 Task: Use the formula "ASC" in spreadsheet "Project protfolio".
Action: Mouse moved to (790, 121)
Screenshot: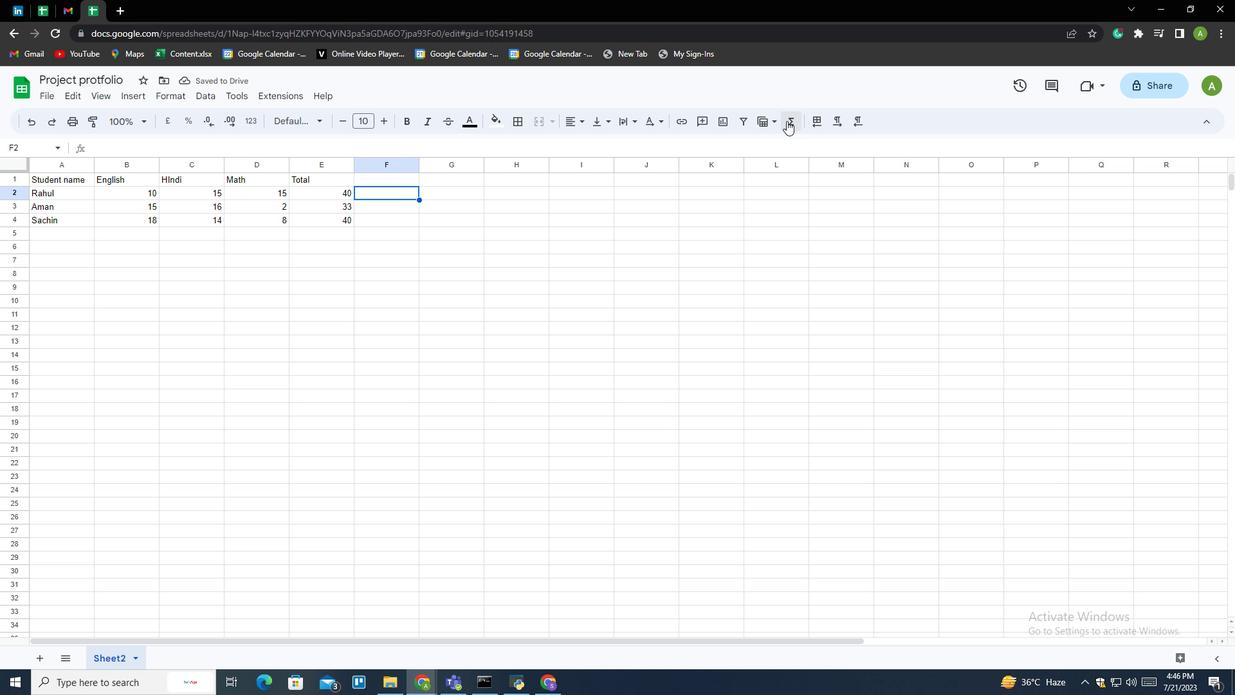 
Action: Mouse pressed left at (790, 121)
Screenshot: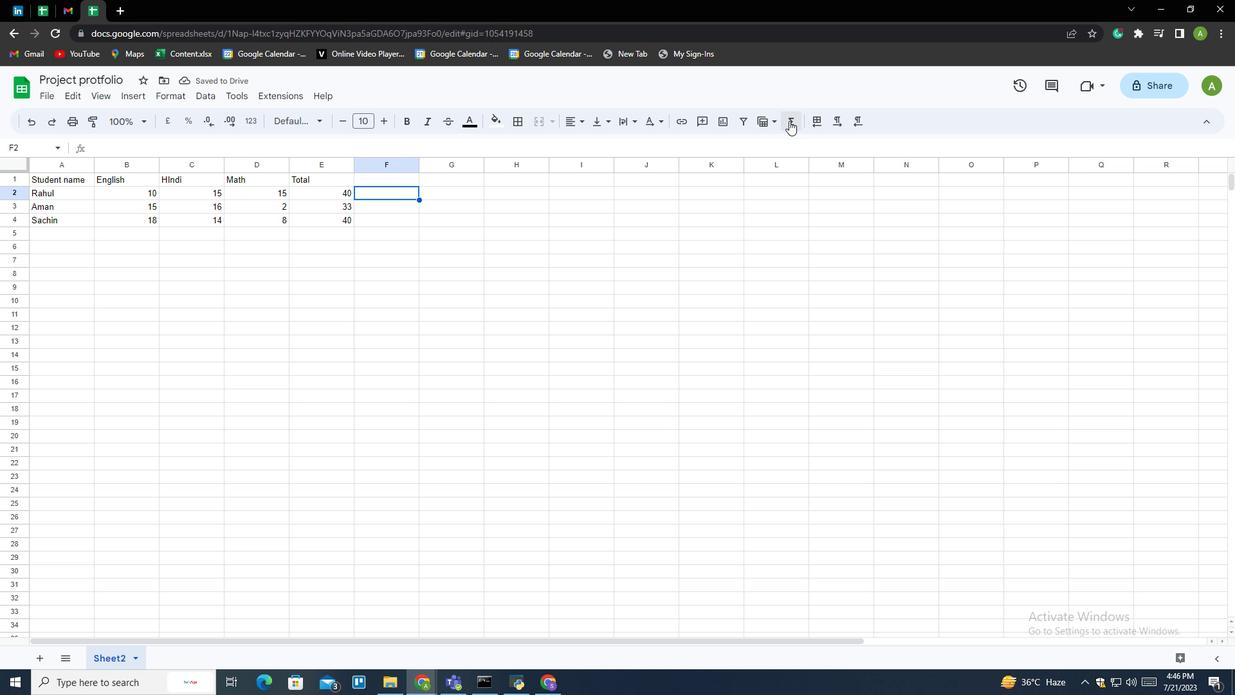 
Action: Mouse moved to (835, 259)
Screenshot: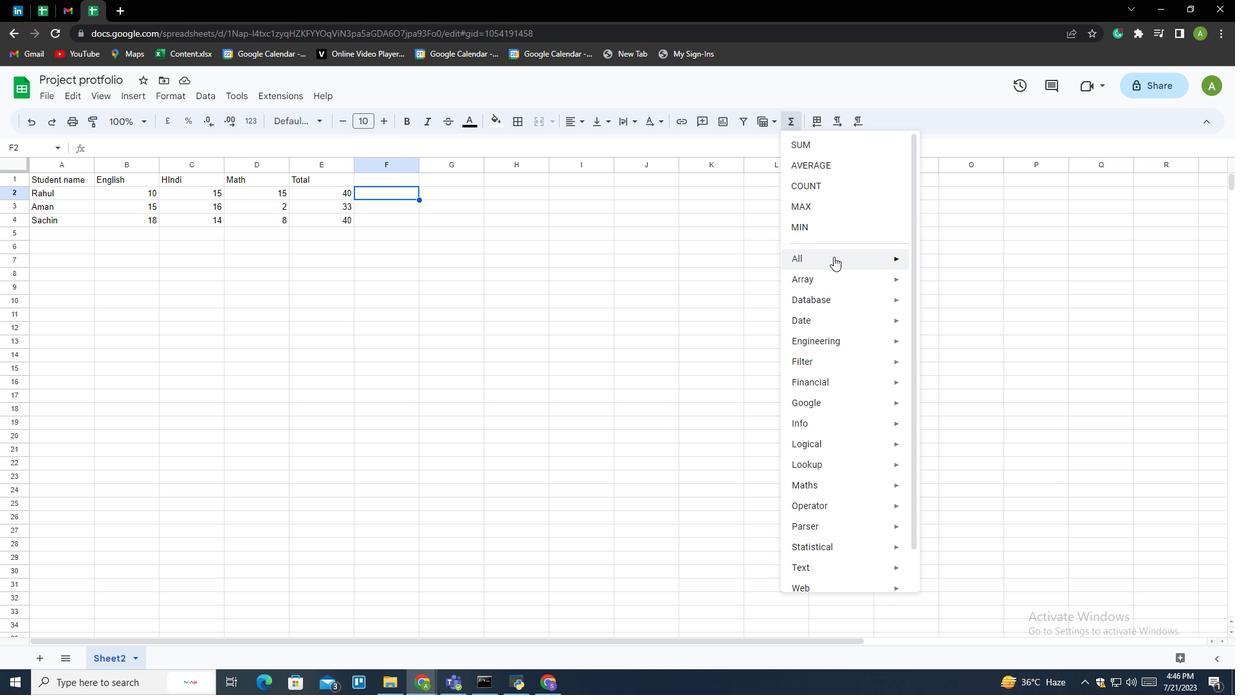 
Action: Mouse pressed left at (835, 259)
Screenshot: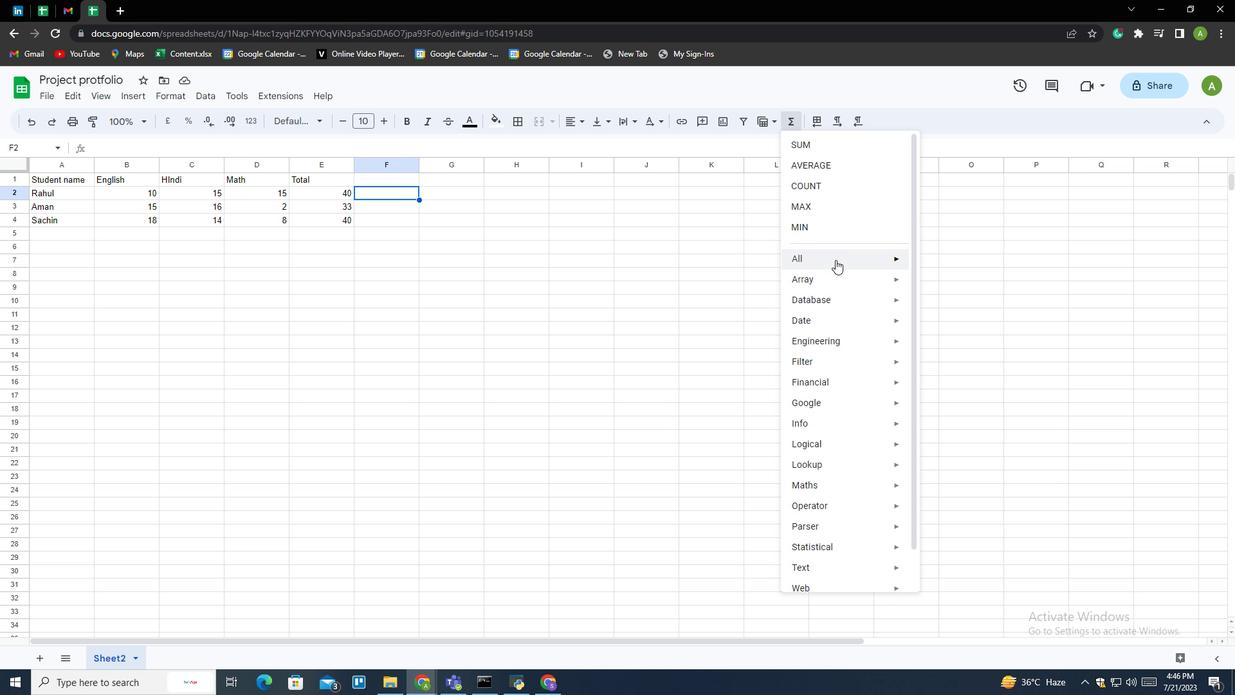 
Action: Mouse moved to (939, 322)
Screenshot: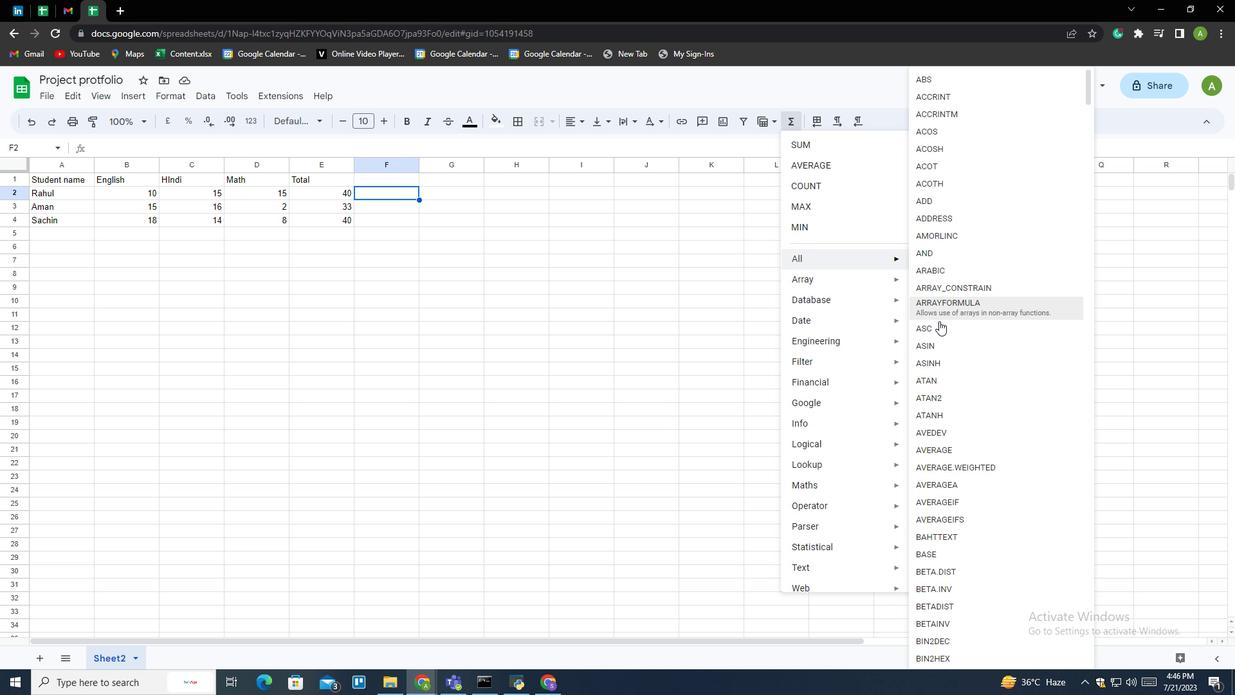 
Action: Mouse pressed left at (939, 322)
Screenshot: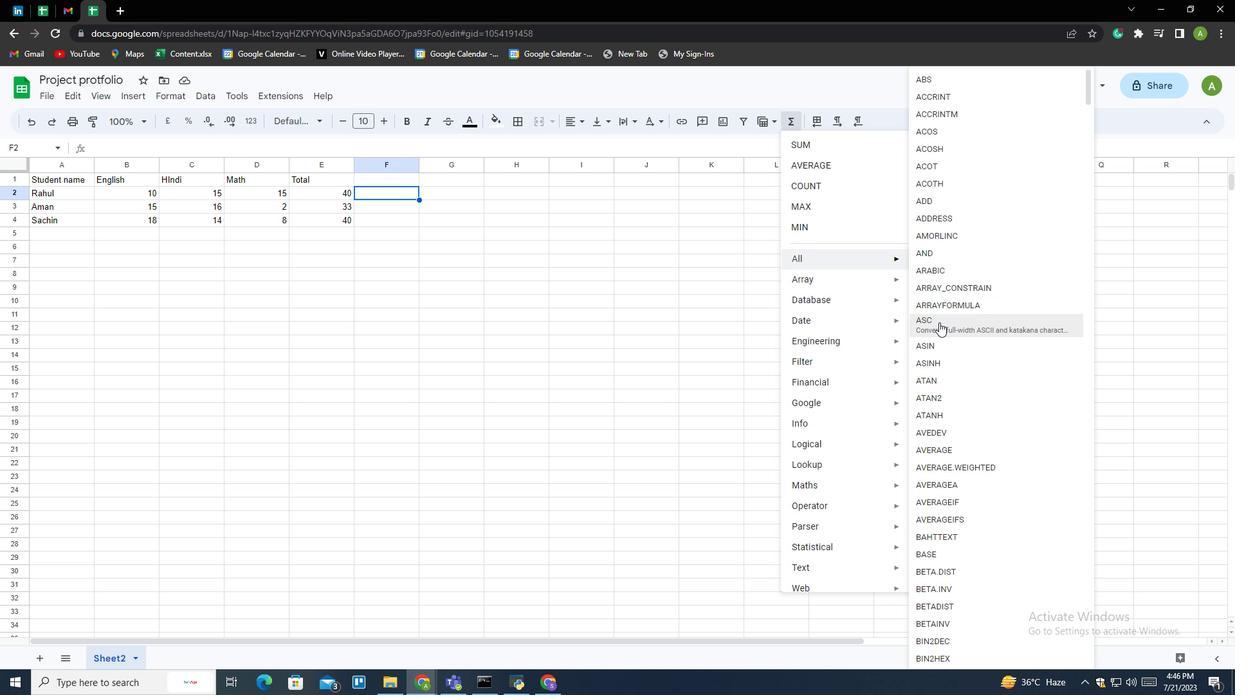 
Action: Mouse moved to (319, 187)
Screenshot: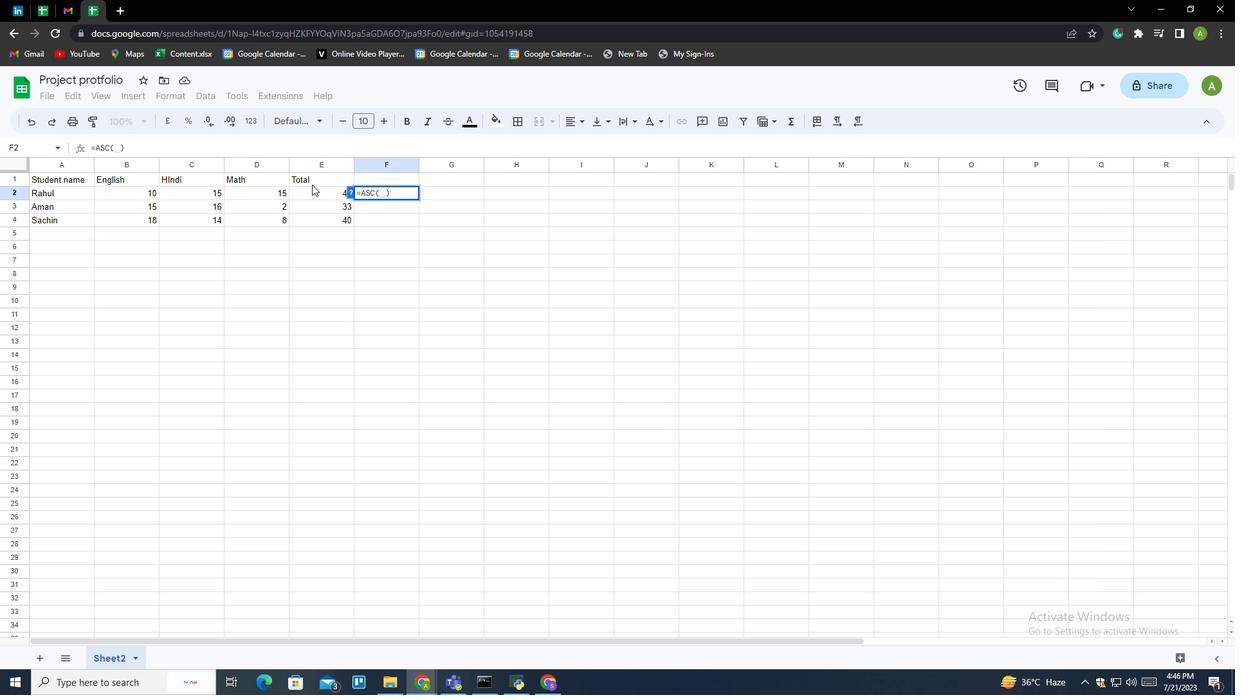 
Action: Mouse pressed left at (319, 187)
Screenshot: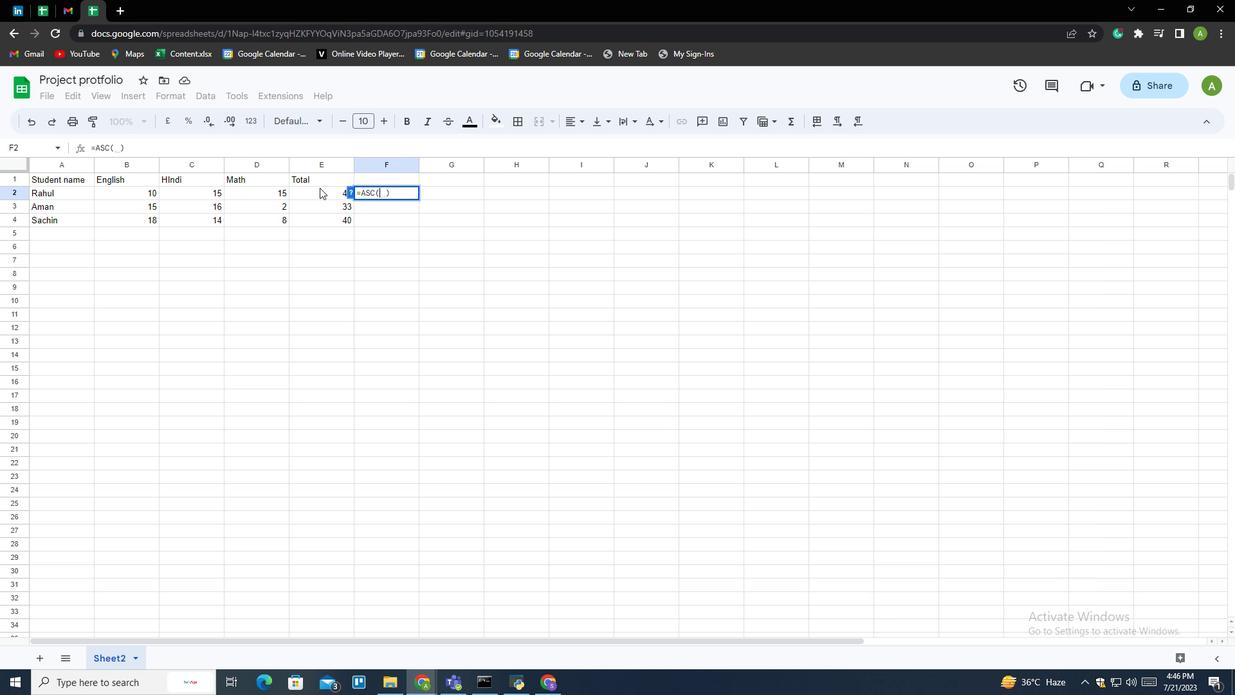 
Action: Mouse moved to (365, 204)
Screenshot: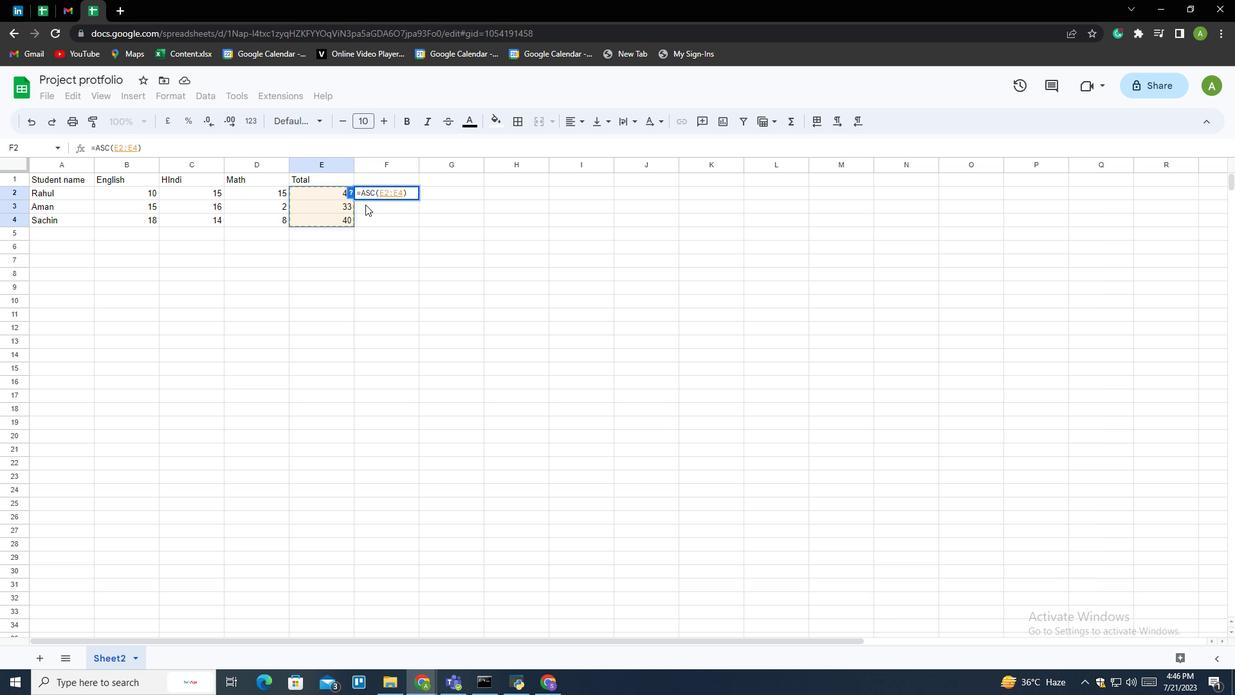 
Action: Key pressed <Key.enter>
Screenshot: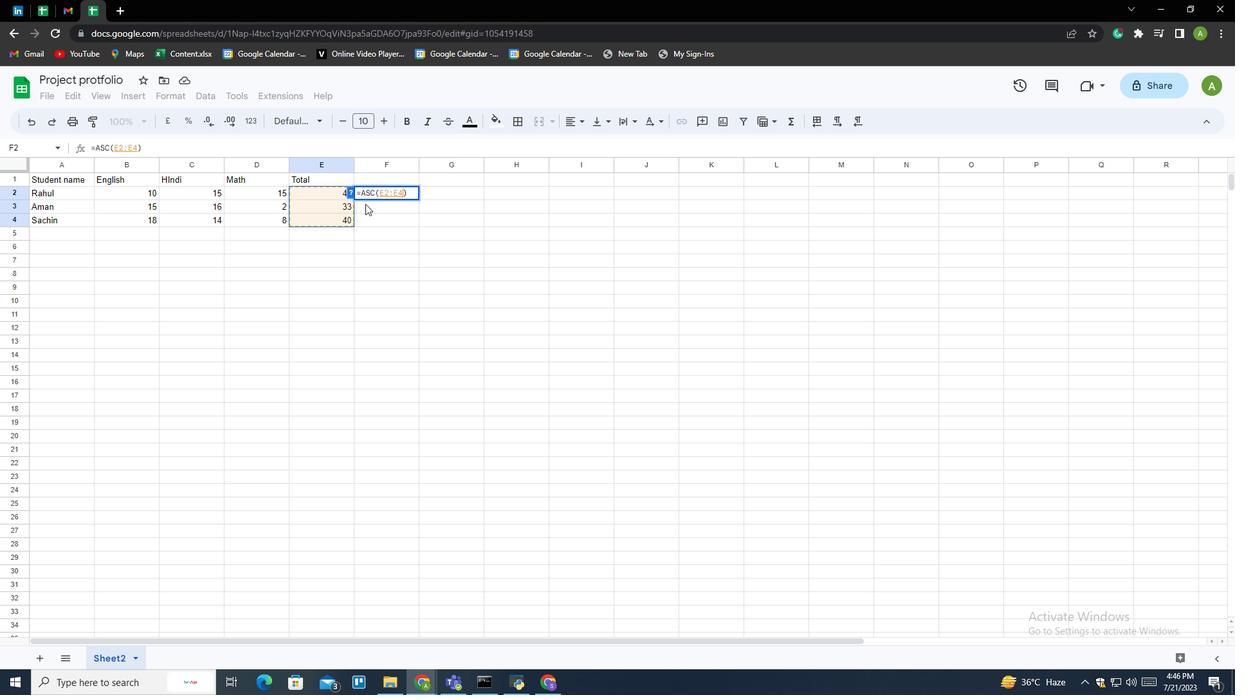 
Action: Mouse moved to (424, 240)
Screenshot: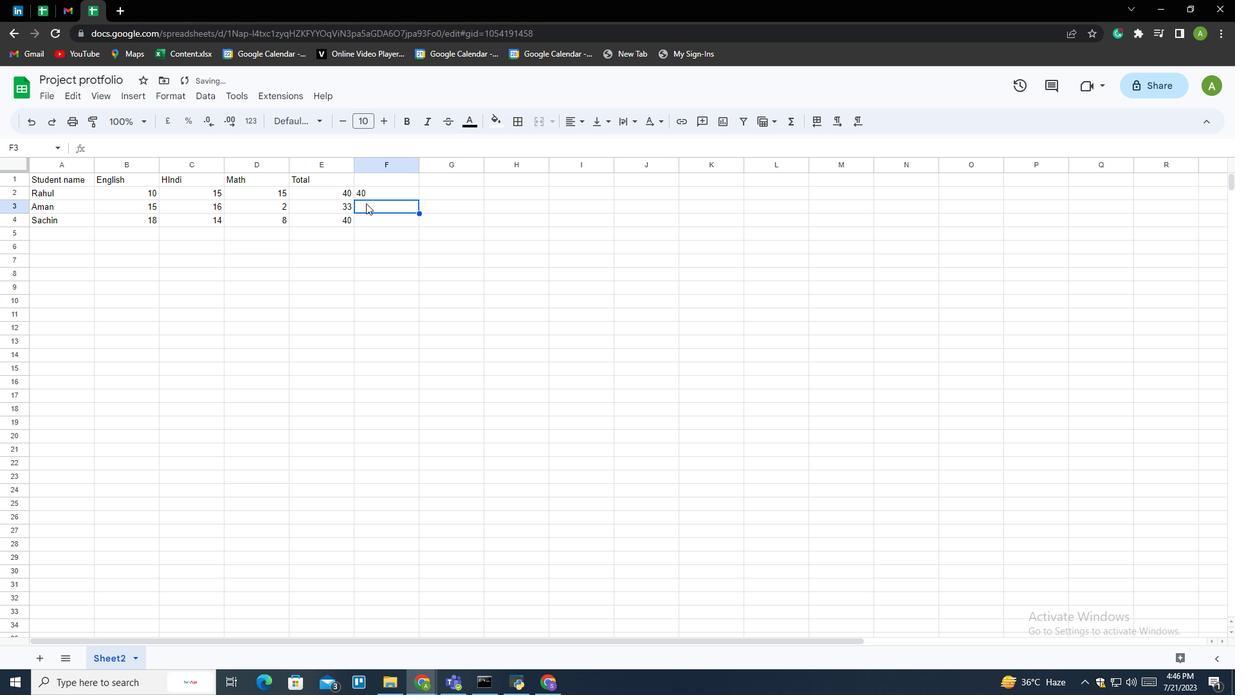 
